 Task: Add the task  Create an e-learning platform for online education to the section Agile Amigos in the project AgileBite and add a Due Date to the respective task as 2024/05/03
Action: Mouse moved to (634, 481)
Screenshot: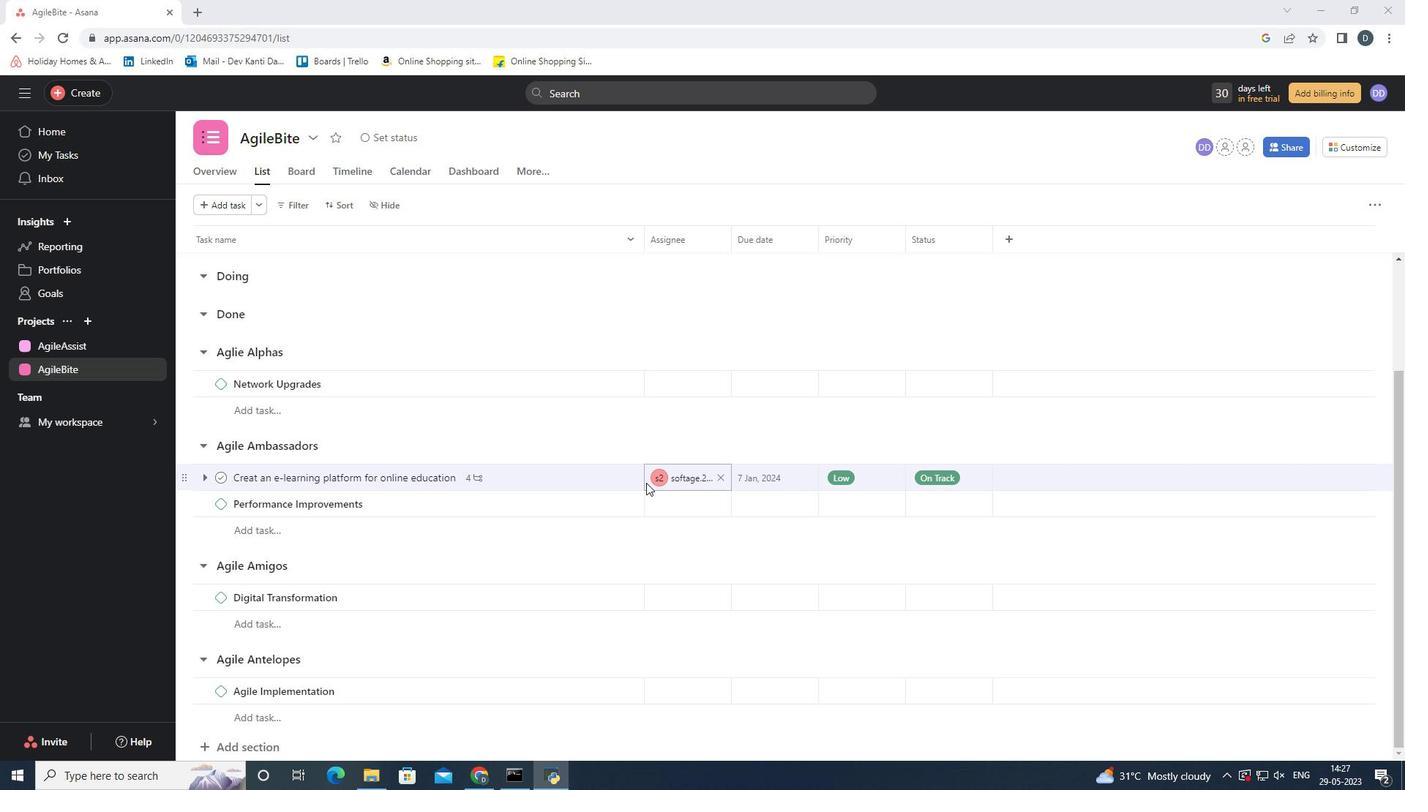 
Action: Mouse pressed left at (634, 481)
Screenshot: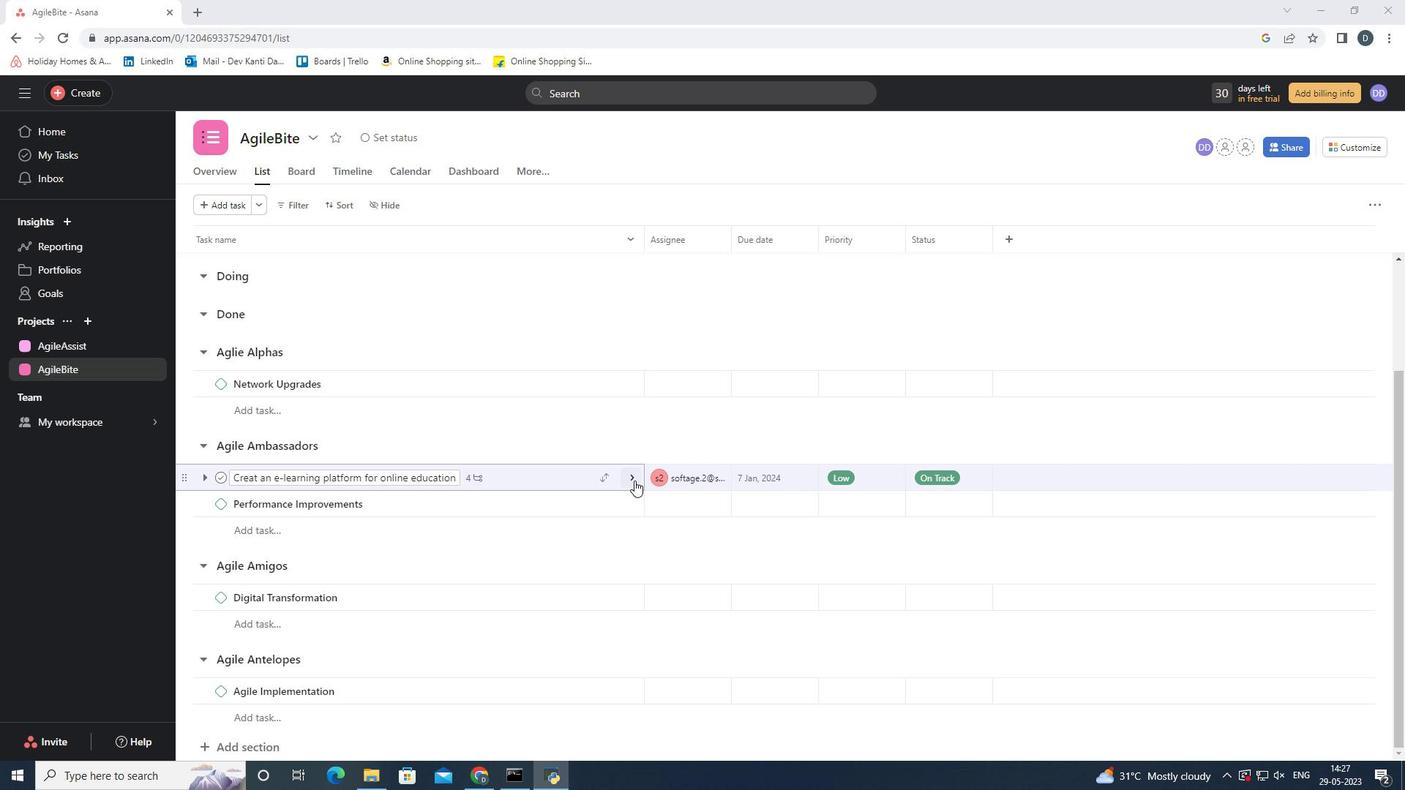 
Action: Mouse moved to (1358, 202)
Screenshot: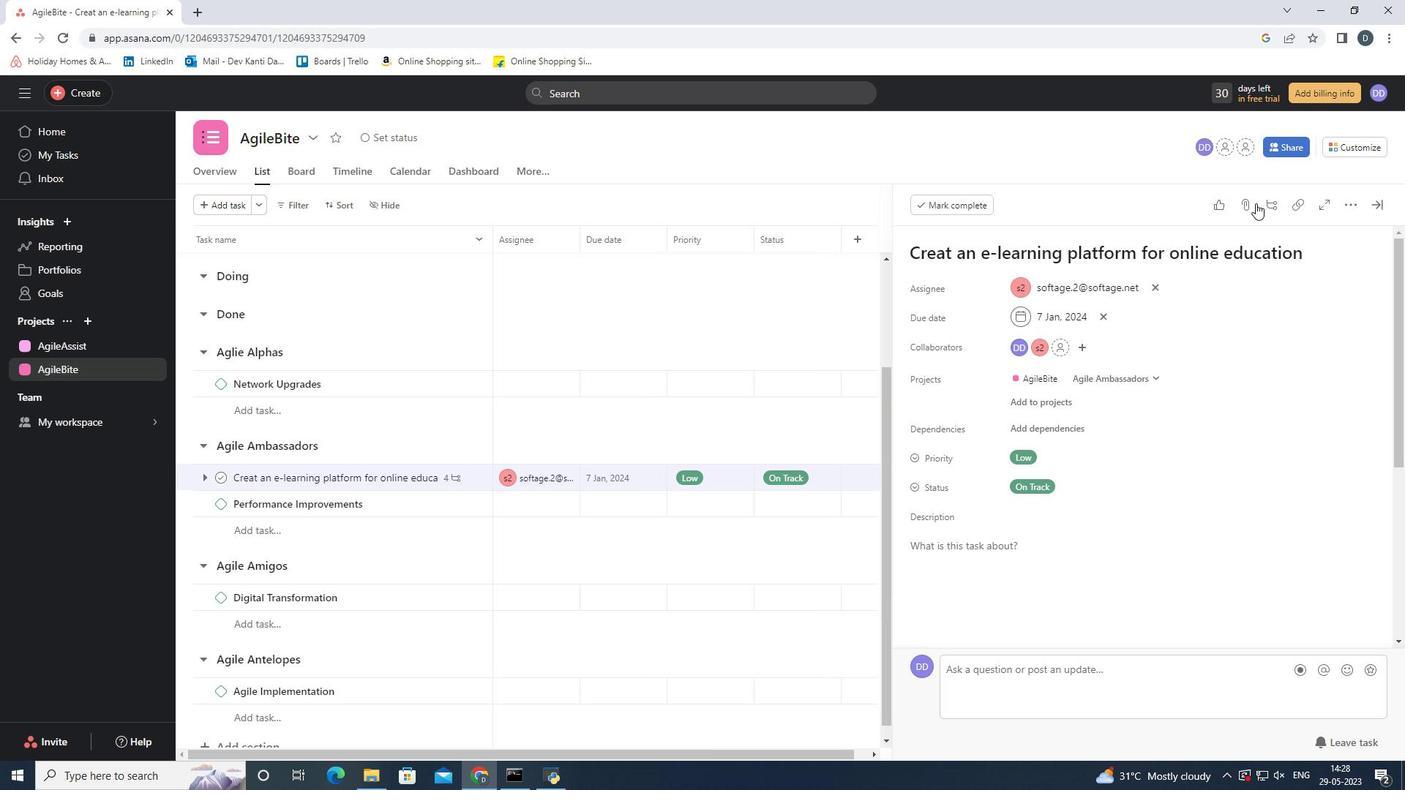 
Action: Mouse pressed left at (1358, 202)
Screenshot: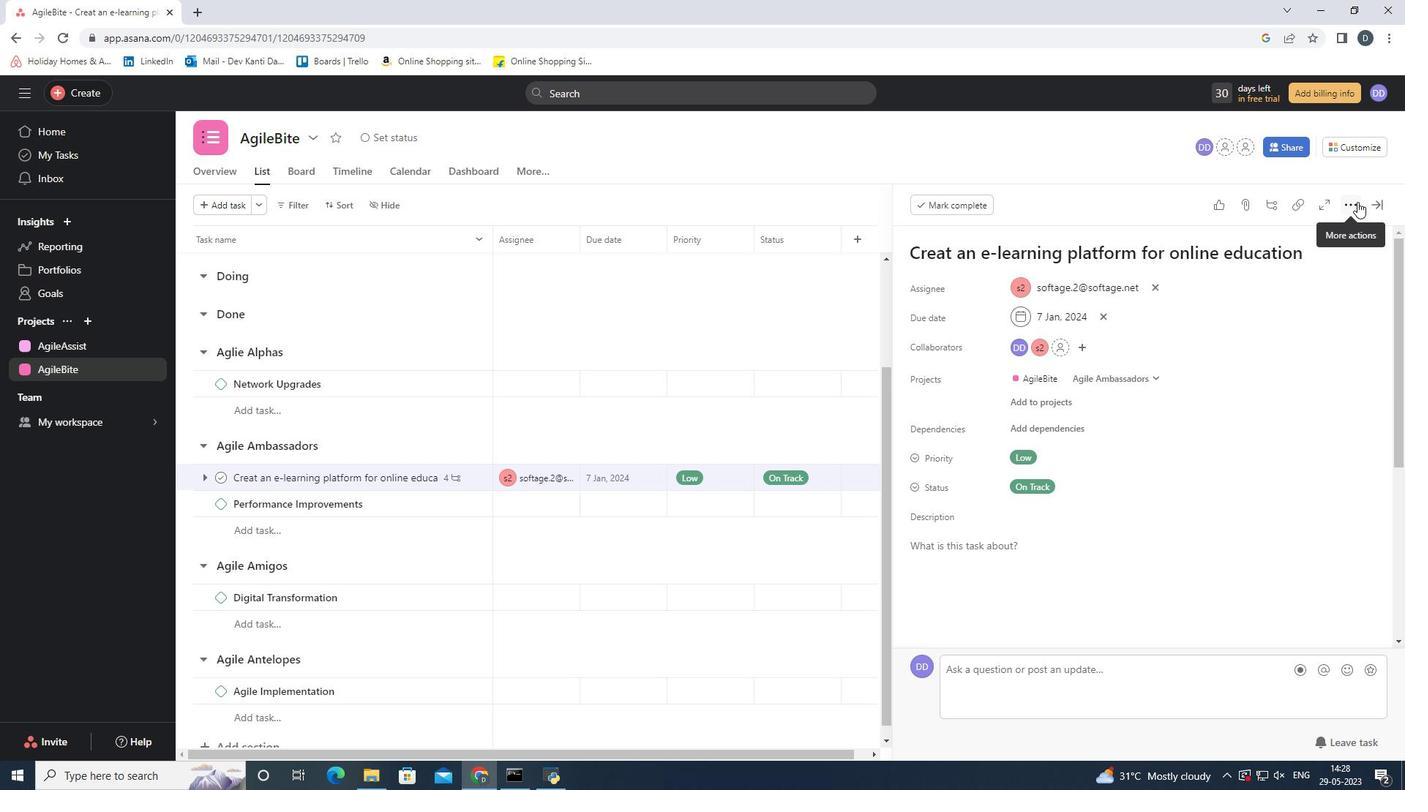 
Action: Mouse moved to (1380, 199)
Screenshot: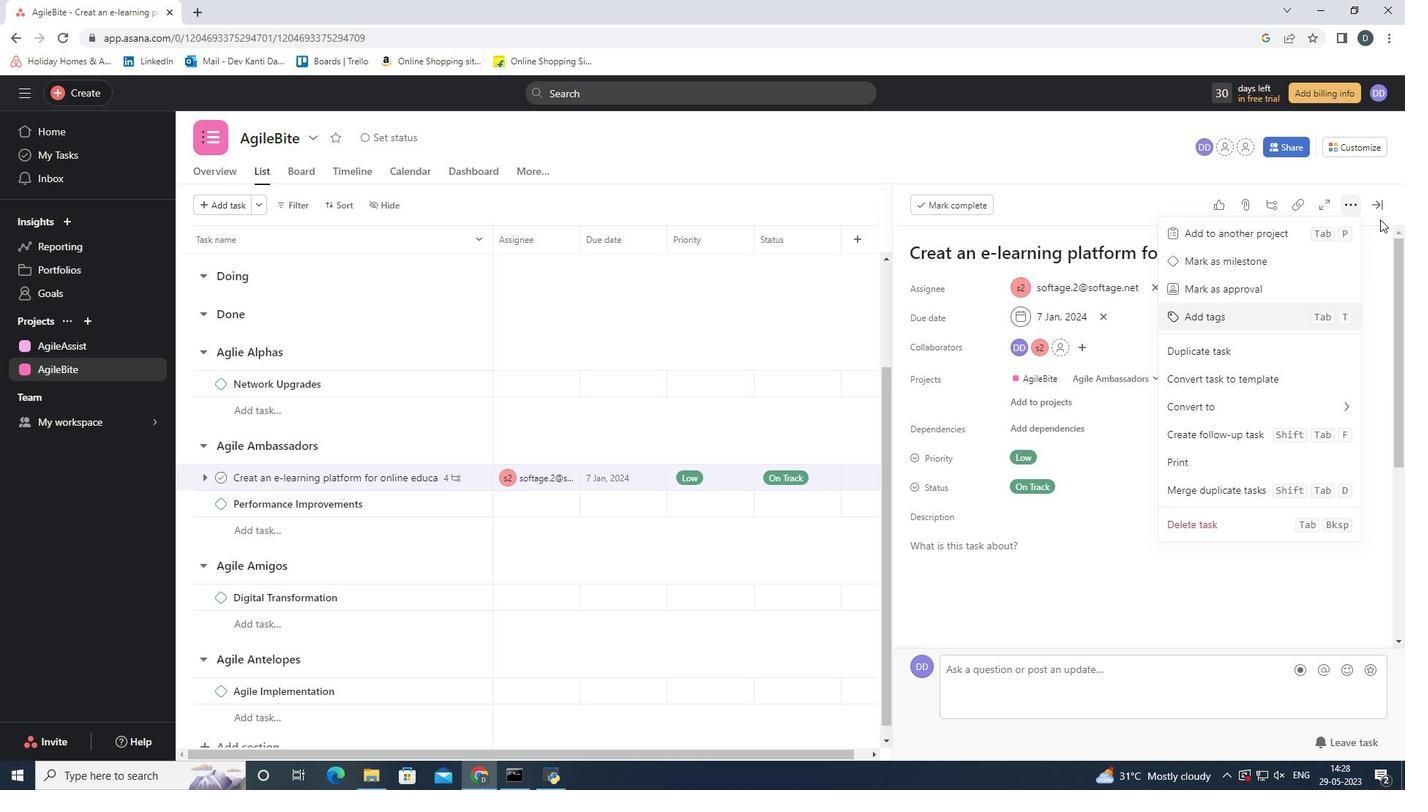 
Action: Mouse pressed left at (1380, 199)
Screenshot: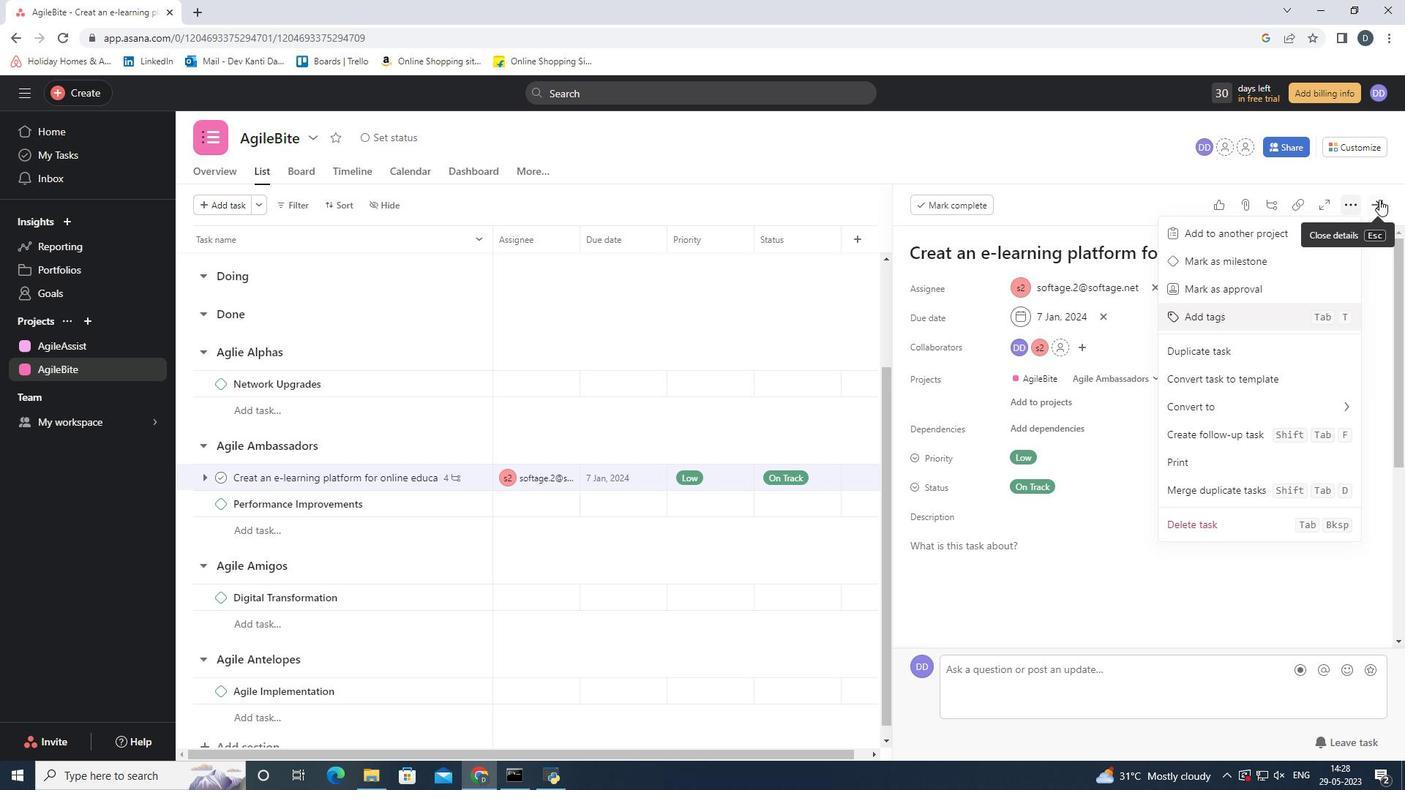 
Action: Mouse moved to (598, 483)
Screenshot: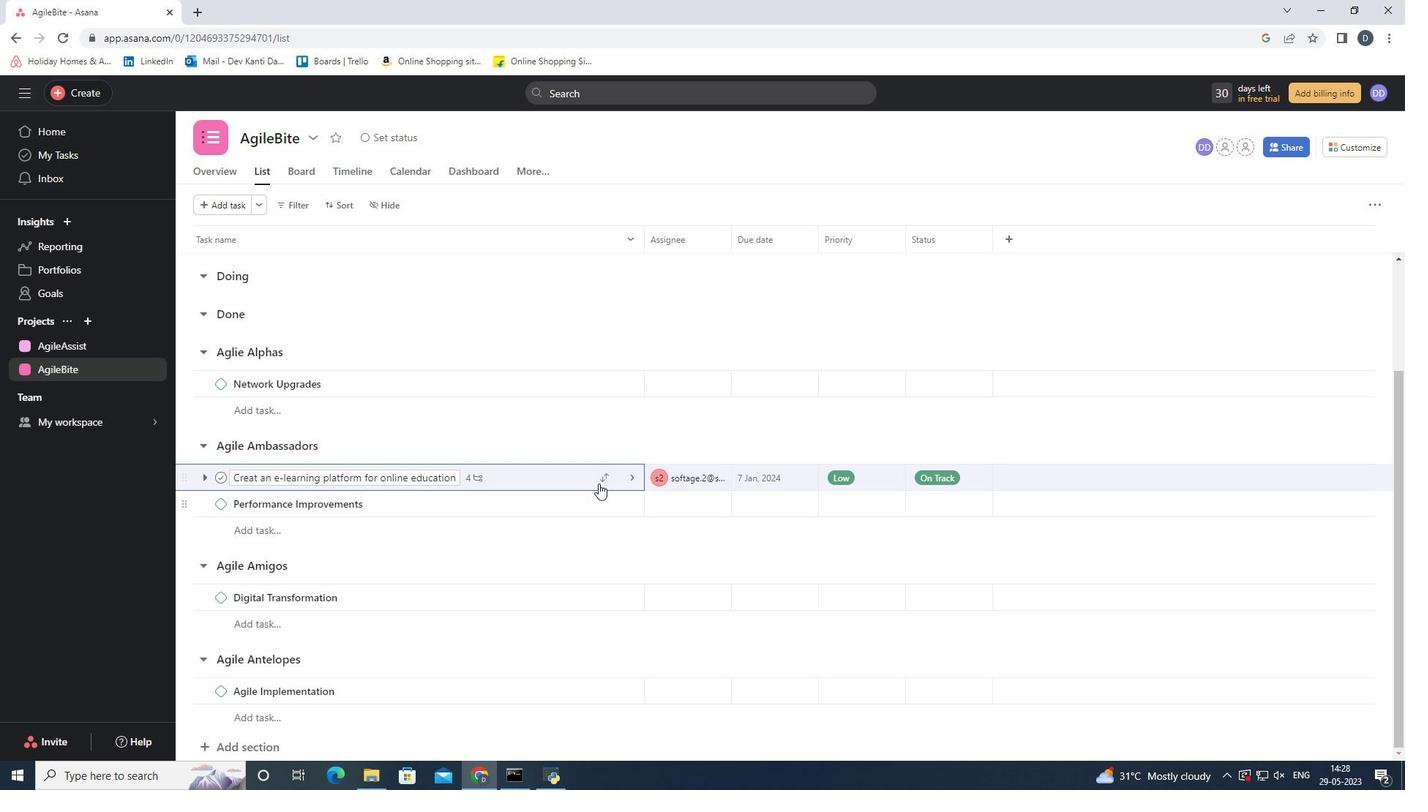 
Action: Mouse pressed left at (598, 483)
Screenshot: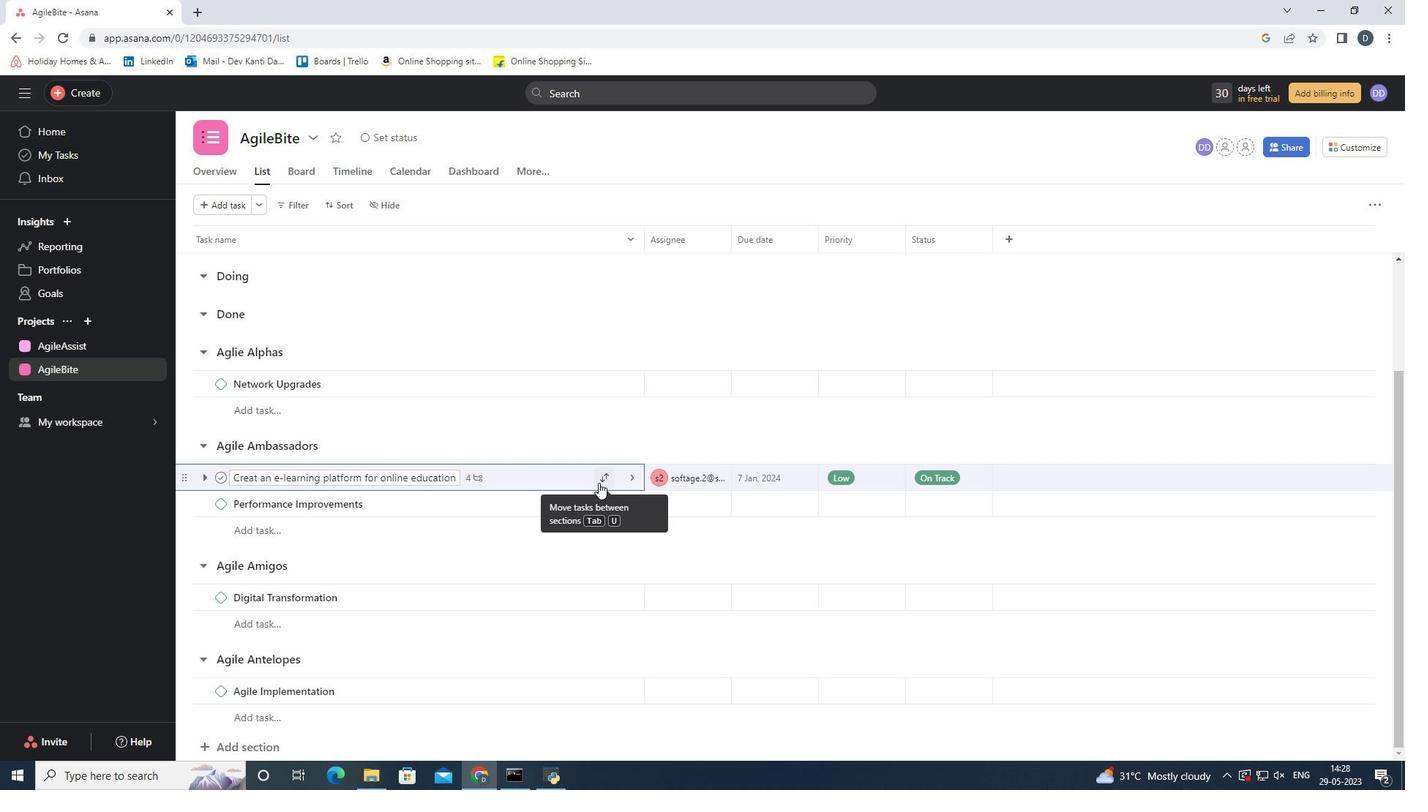 
Action: Mouse moved to (568, 696)
Screenshot: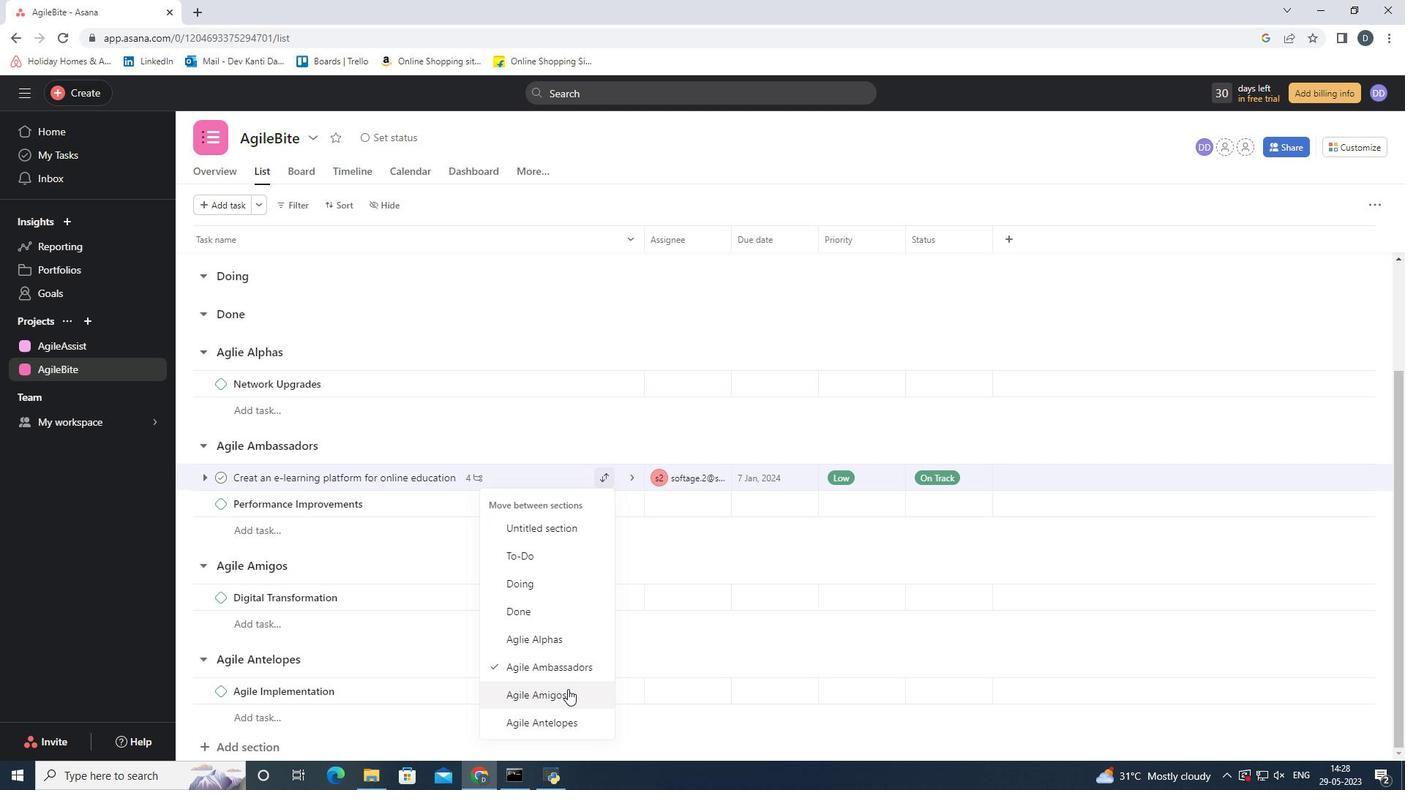 
Action: Mouse pressed left at (568, 696)
Screenshot: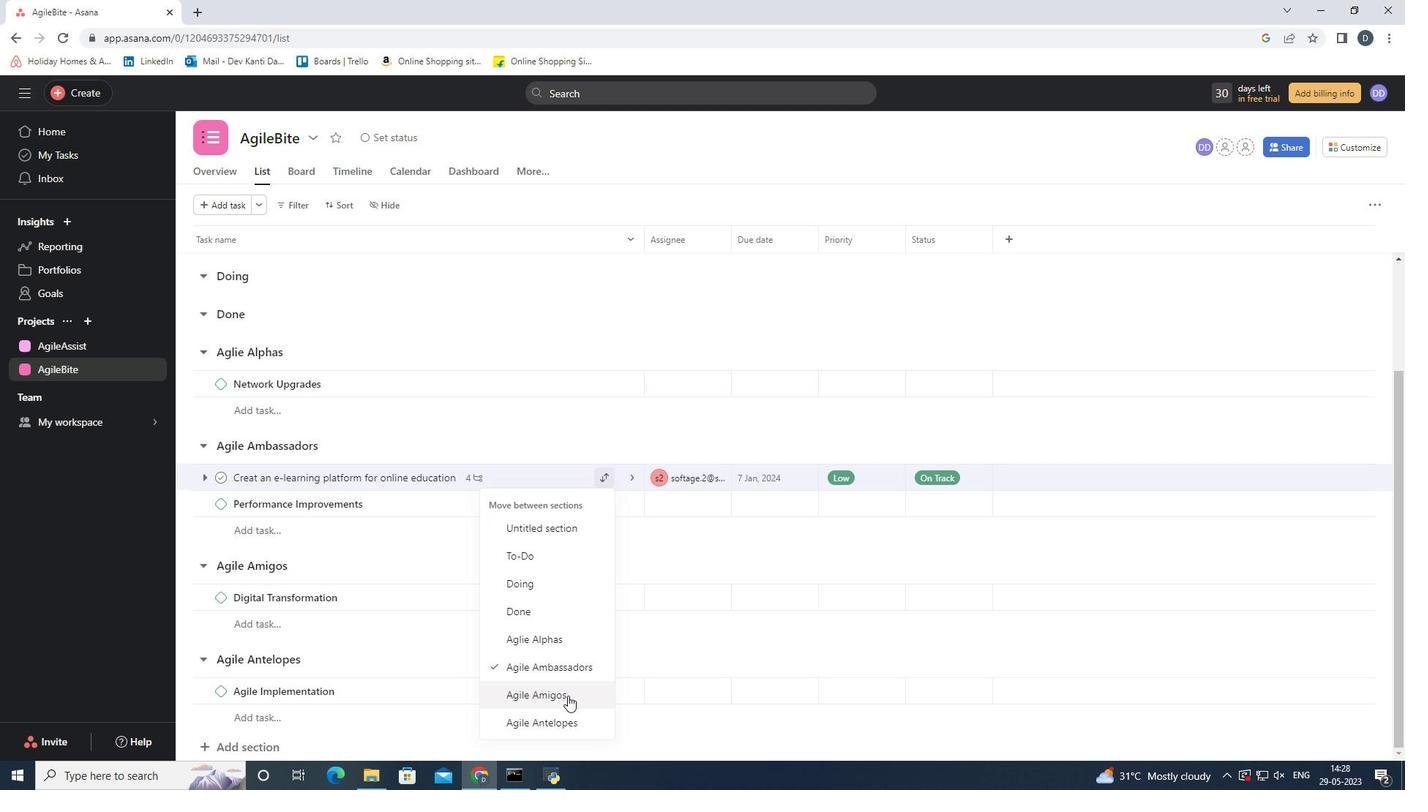 
Action: Mouse moved to (754, 574)
Screenshot: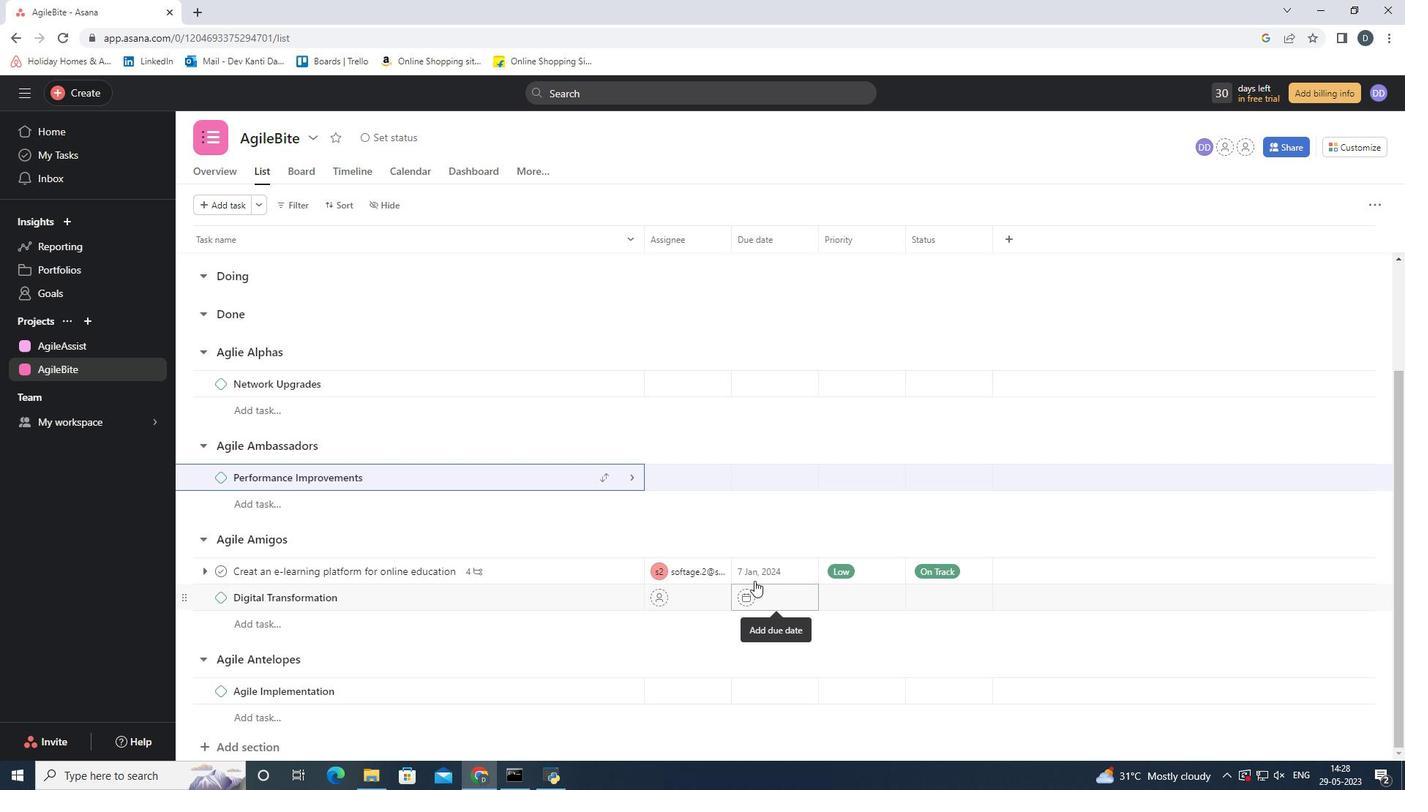 
Action: Mouse pressed left at (754, 574)
Screenshot: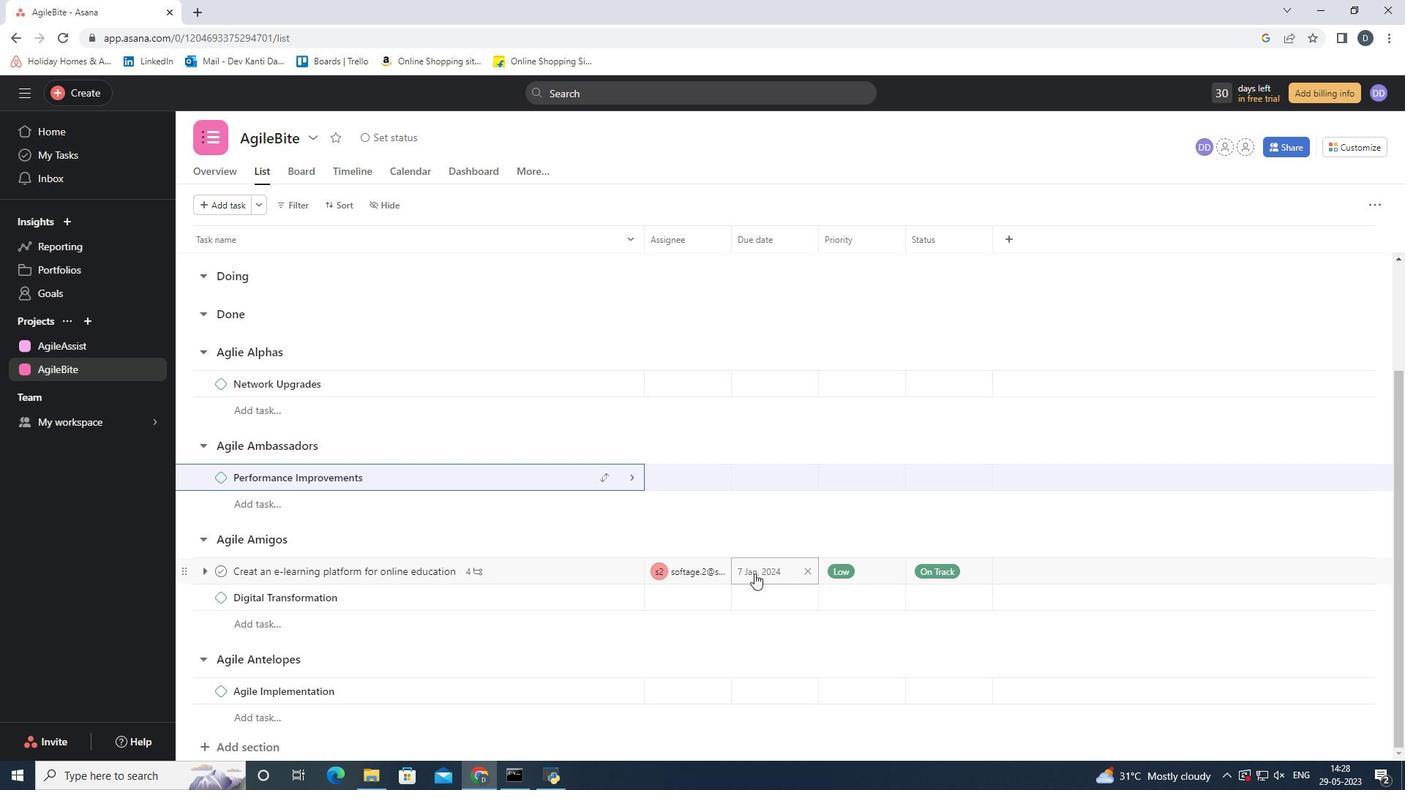 
Action: Mouse moved to (921, 300)
Screenshot: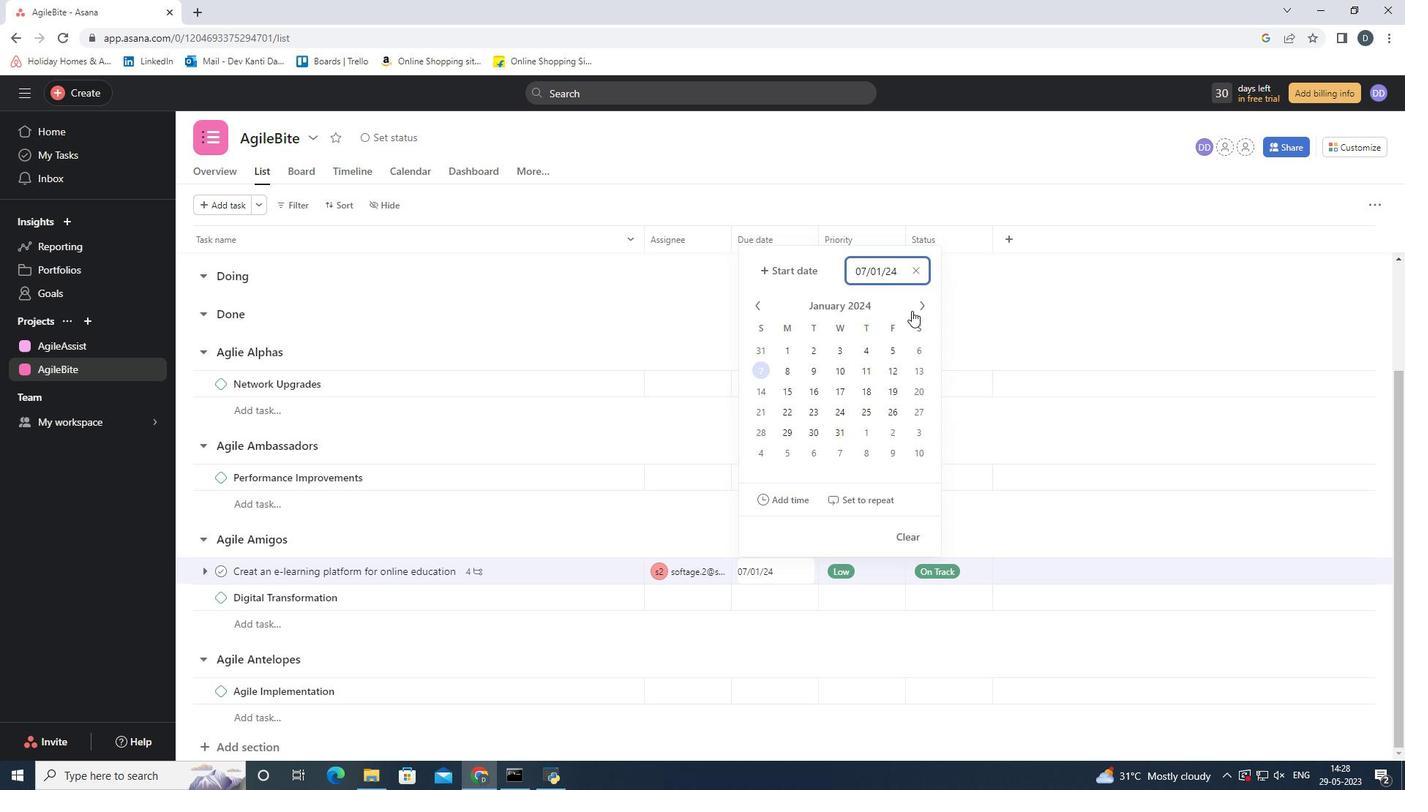 
Action: Mouse pressed left at (921, 300)
Screenshot: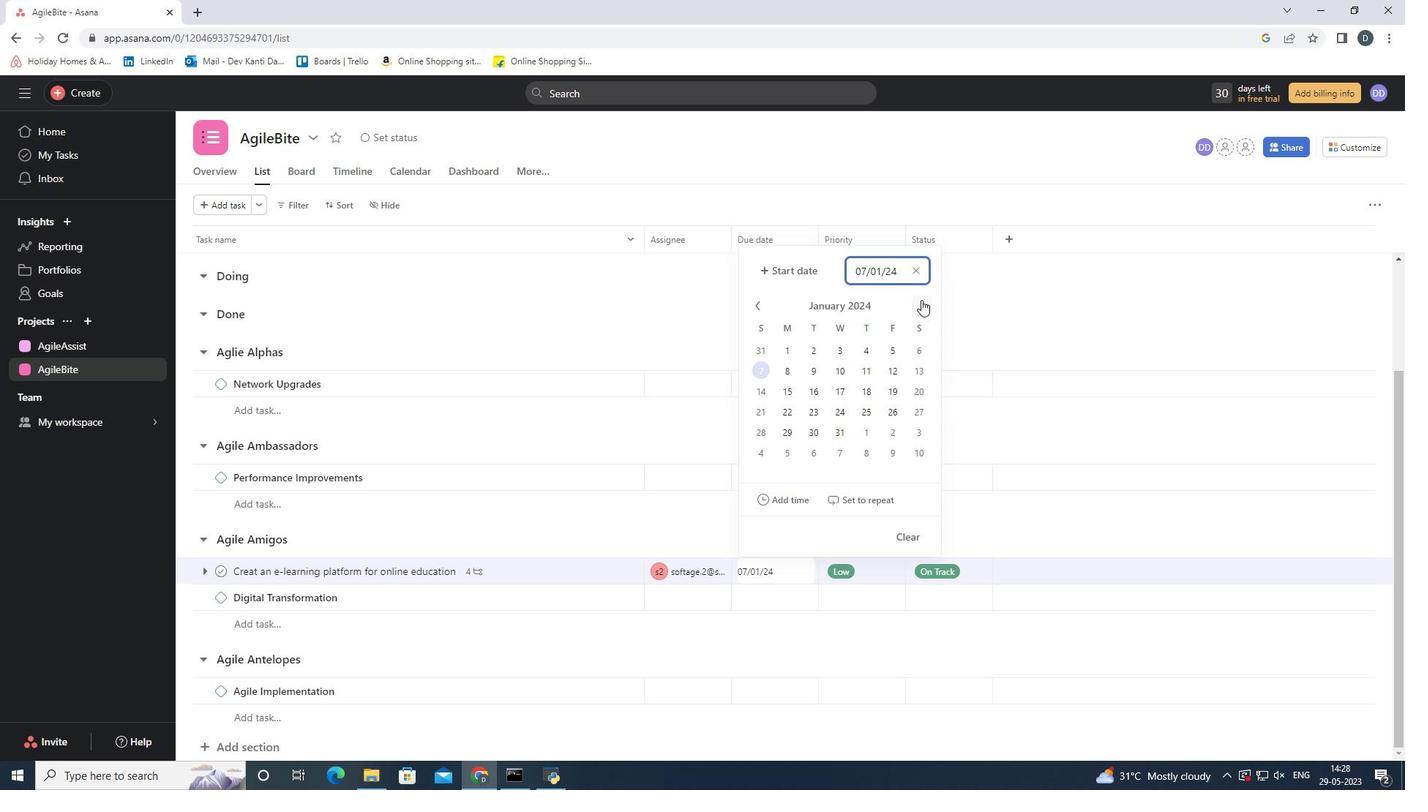 
Action: Mouse pressed left at (921, 300)
Screenshot: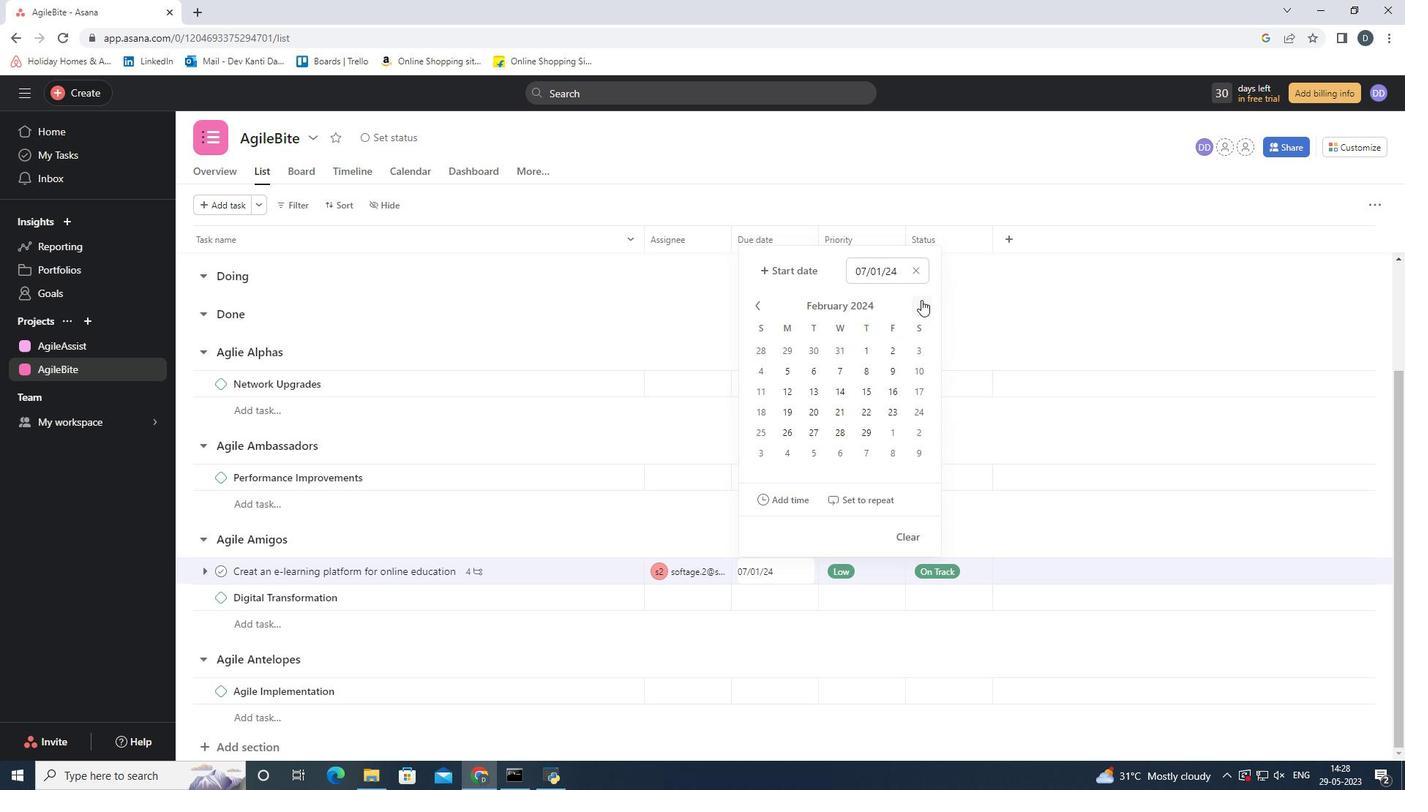 
Action: Mouse pressed left at (921, 300)
Screenshot: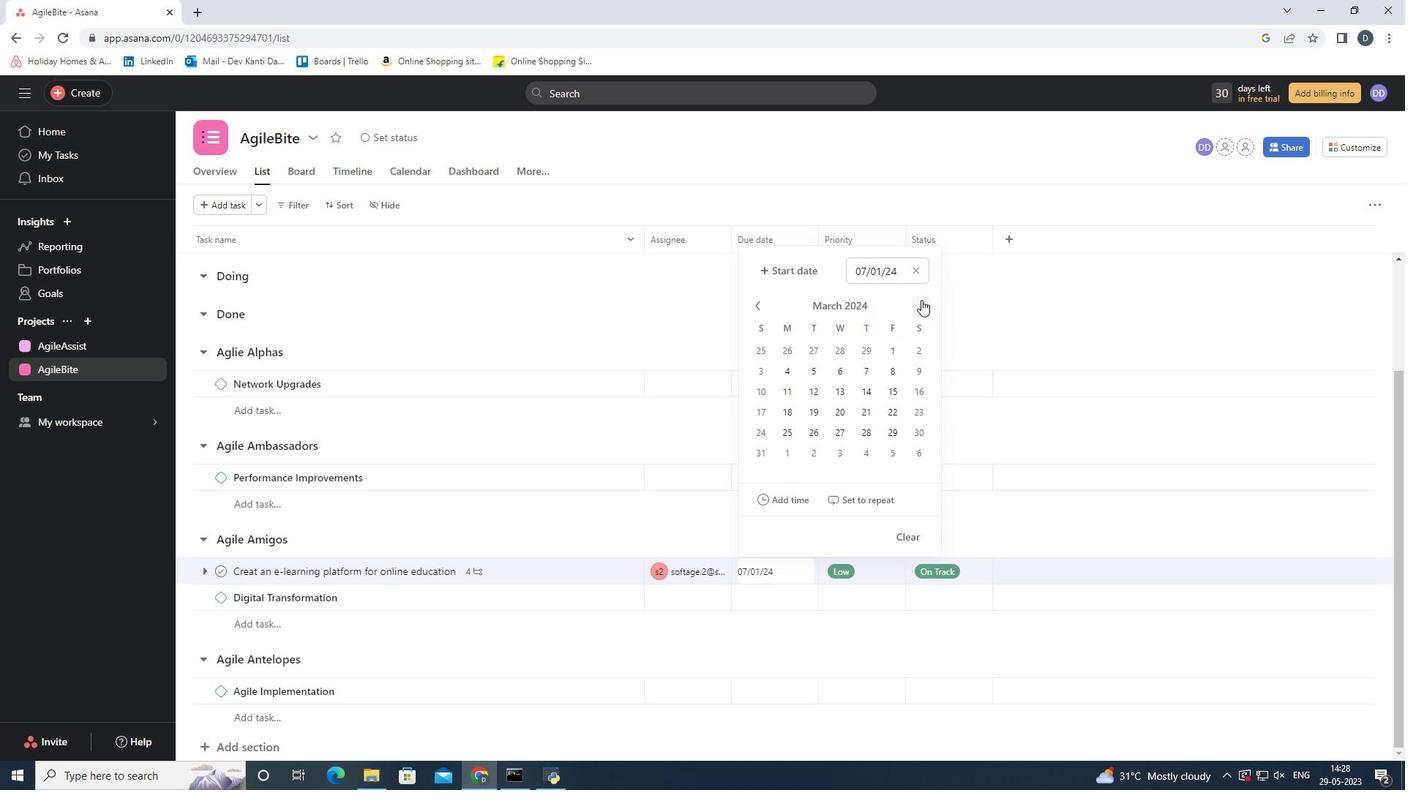 
Action: Mouse pressed left at (921, 300)
Screenshot: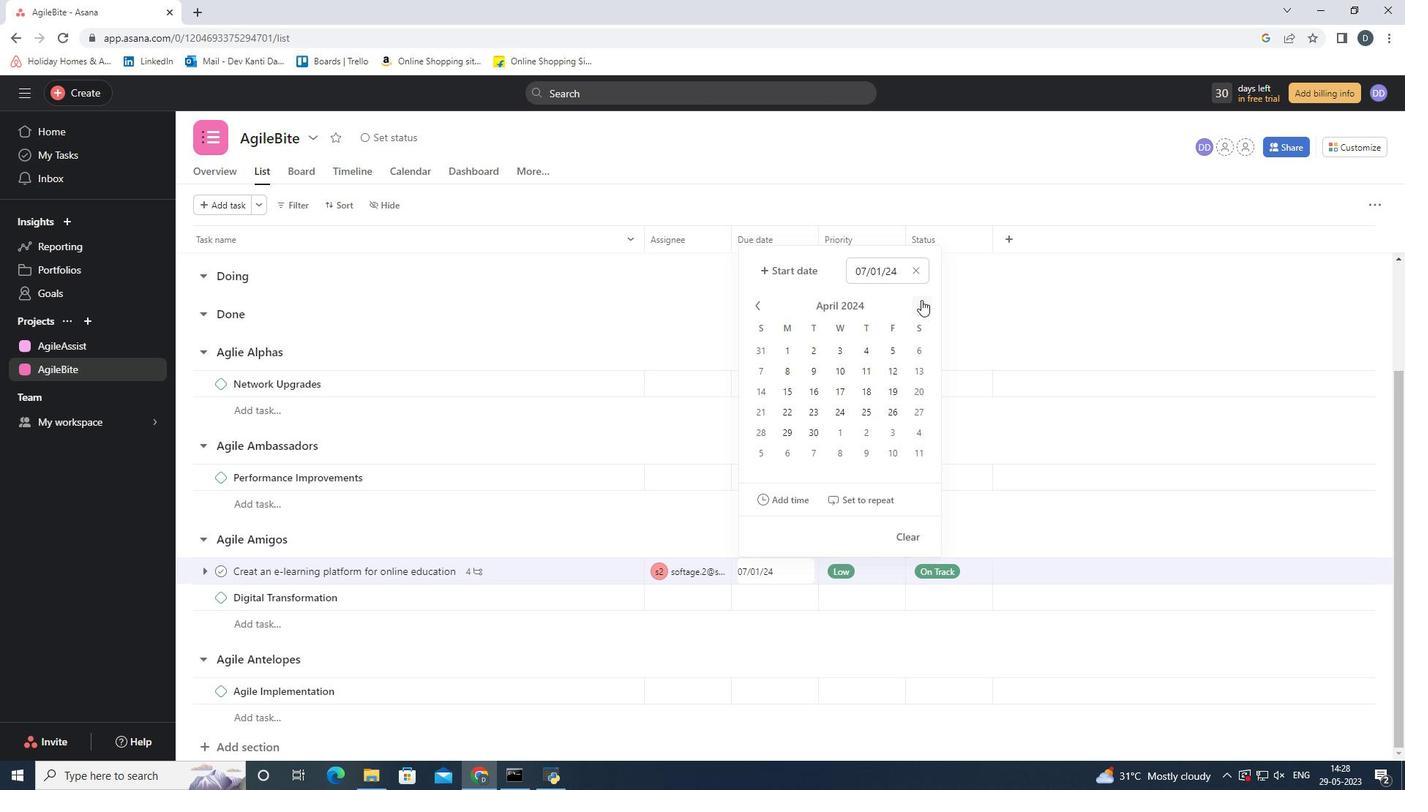 
Action: Mouse moved to (889, 359)
Screenshot: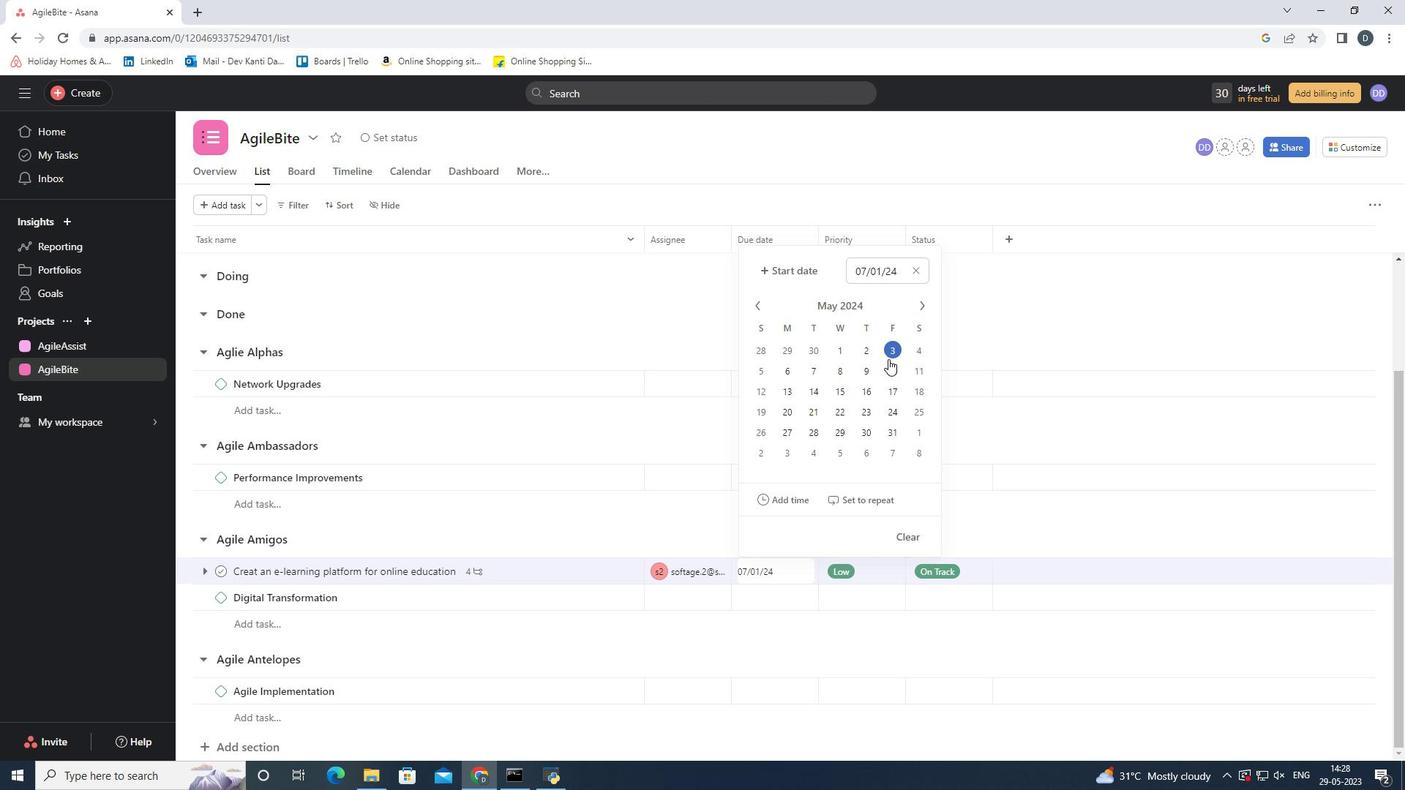 
Action: Mouse pressed left at (889, 359)
Screenshot: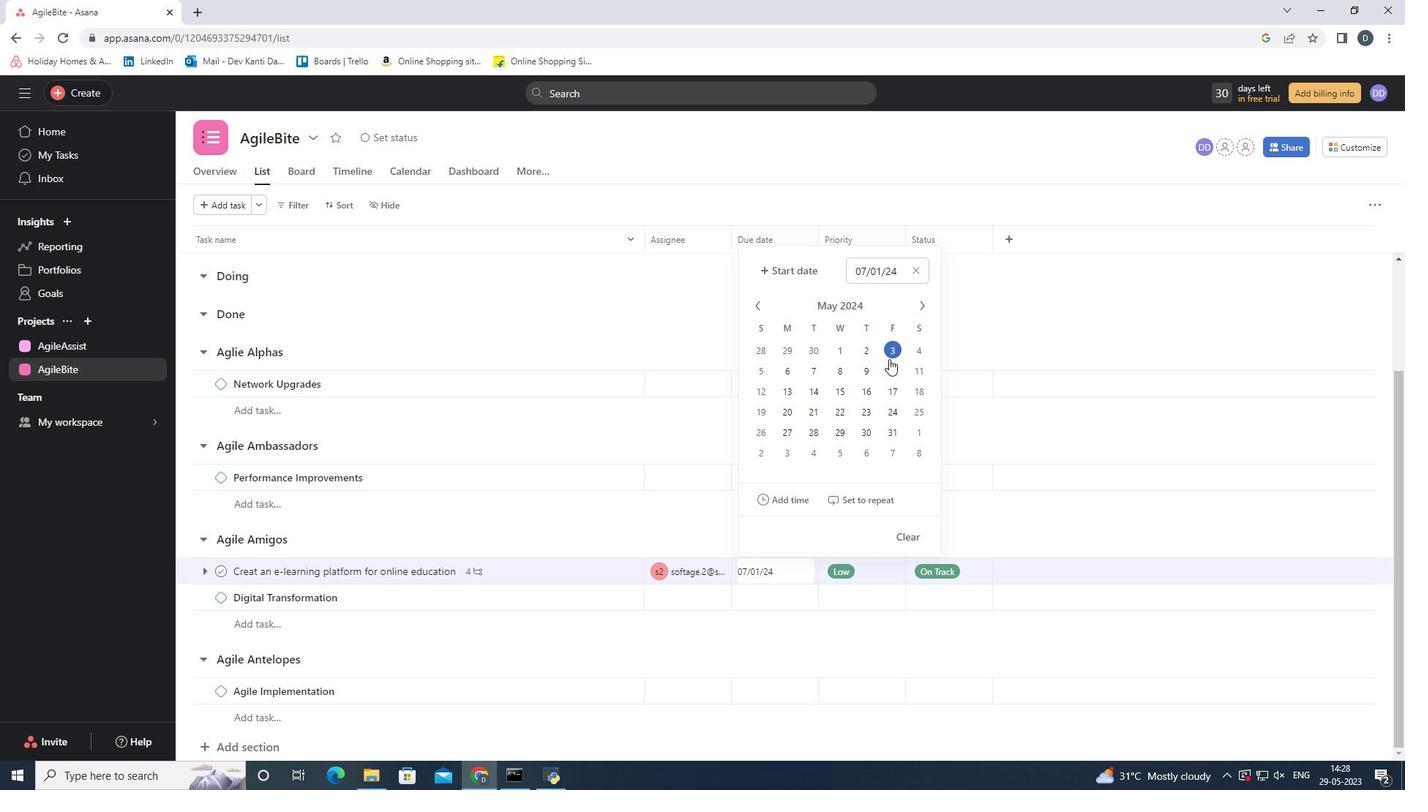 
Action: Mouse moved to (1017, 524)
Screenshot: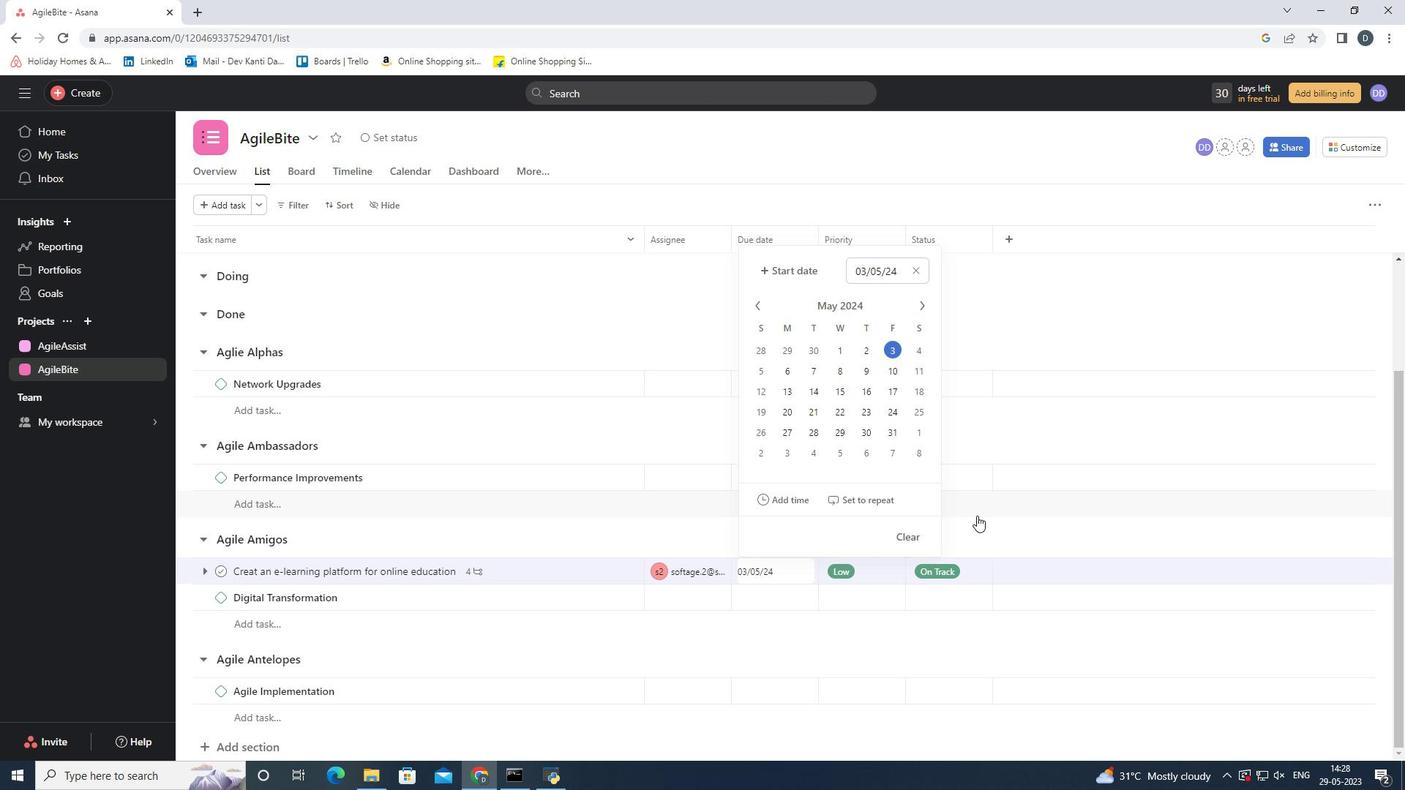 
Action: Mouse pressed left at (1017, 524)
Screenshot: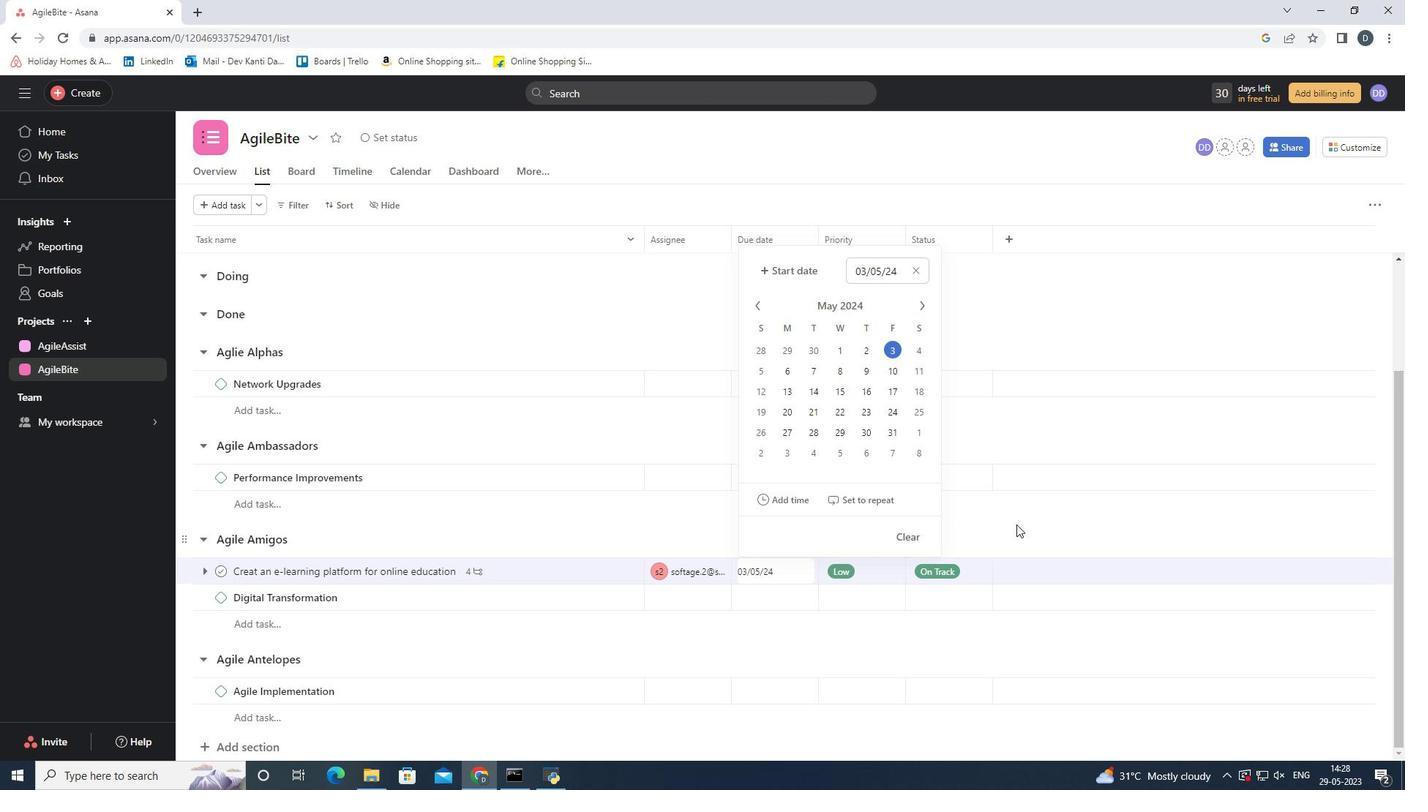
Action: Mouse moved to (811, 529)
Screenshot: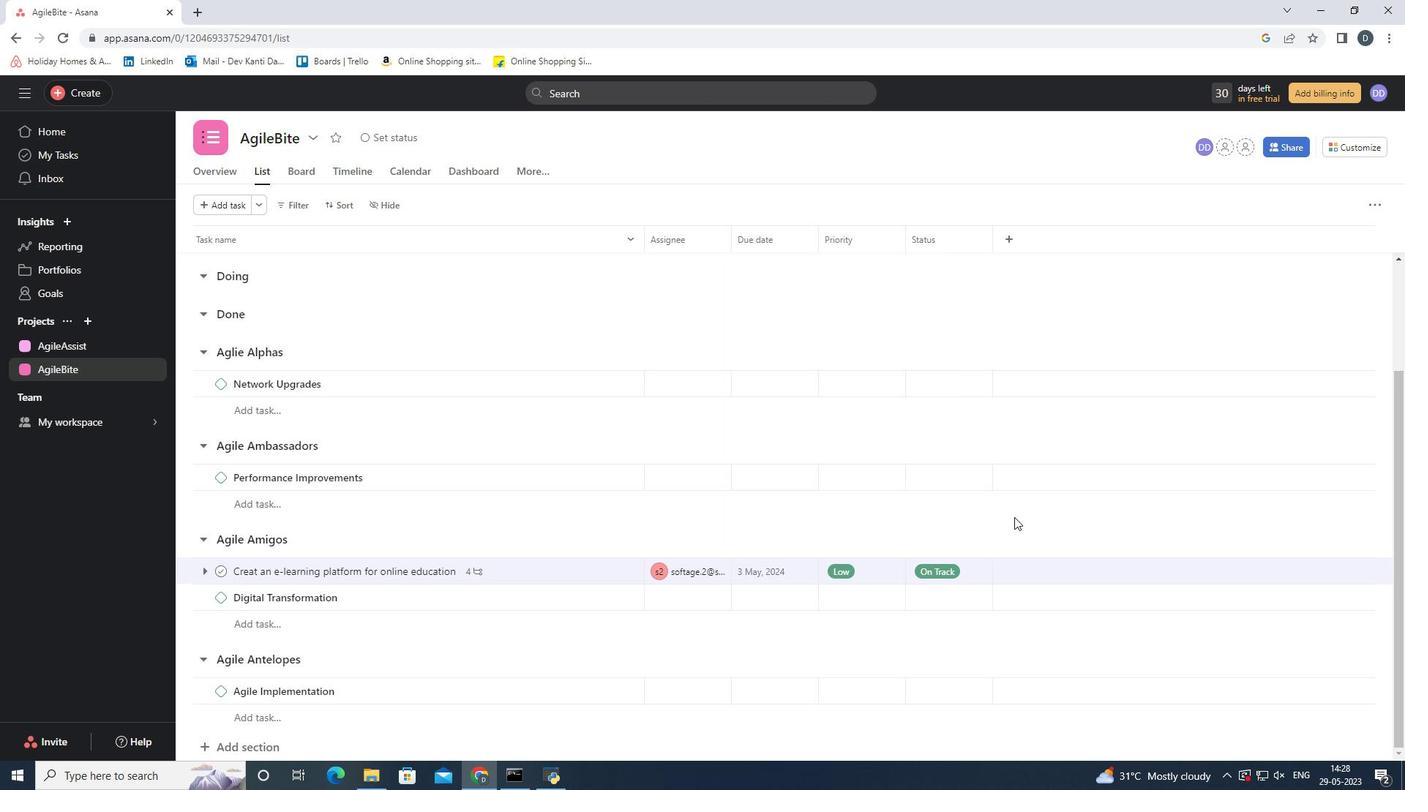 
Action: Mouse scrolled (811, 528) with delta (0, 0)
Screenshot: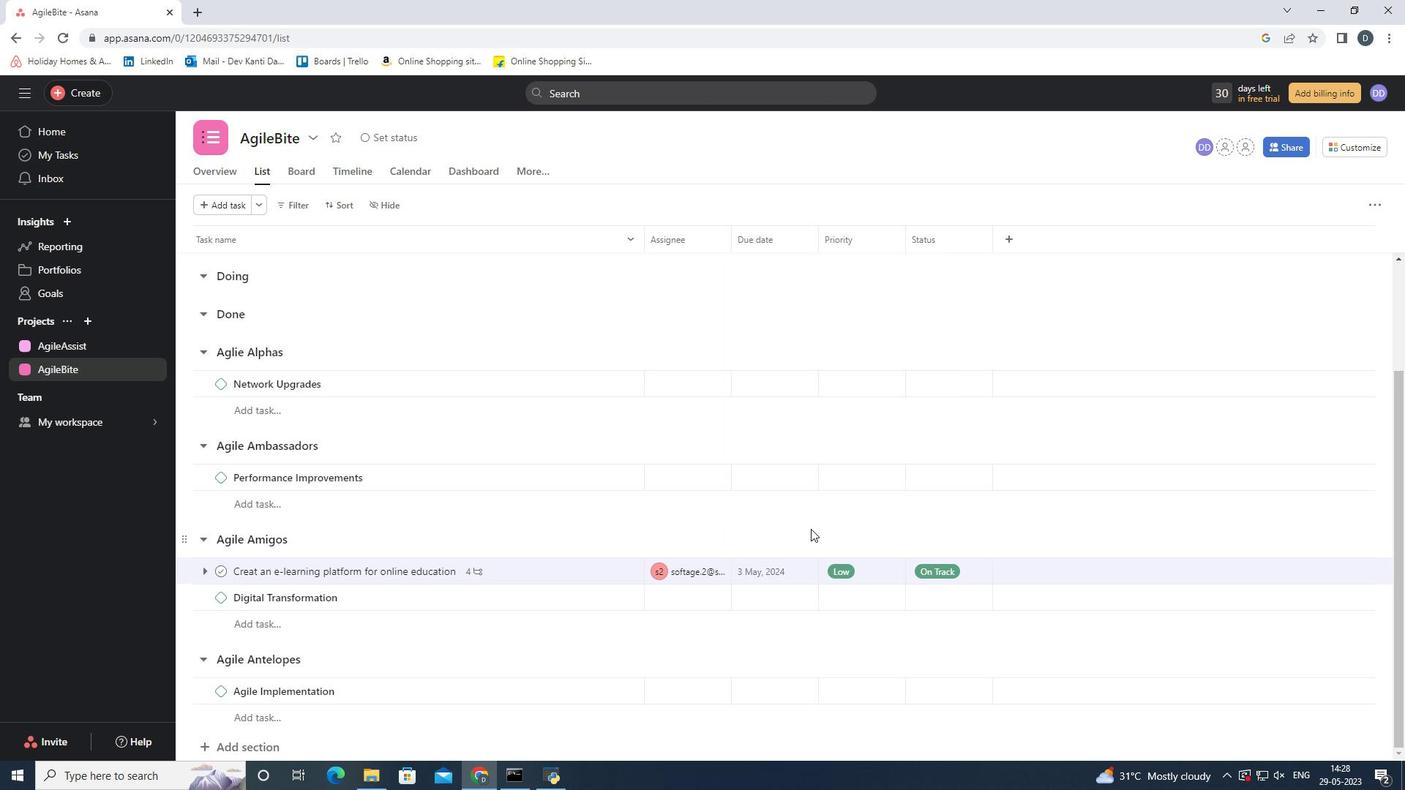 
Action: Mouse scrolled (811, 528) with delta (0, 0)
Screenshot: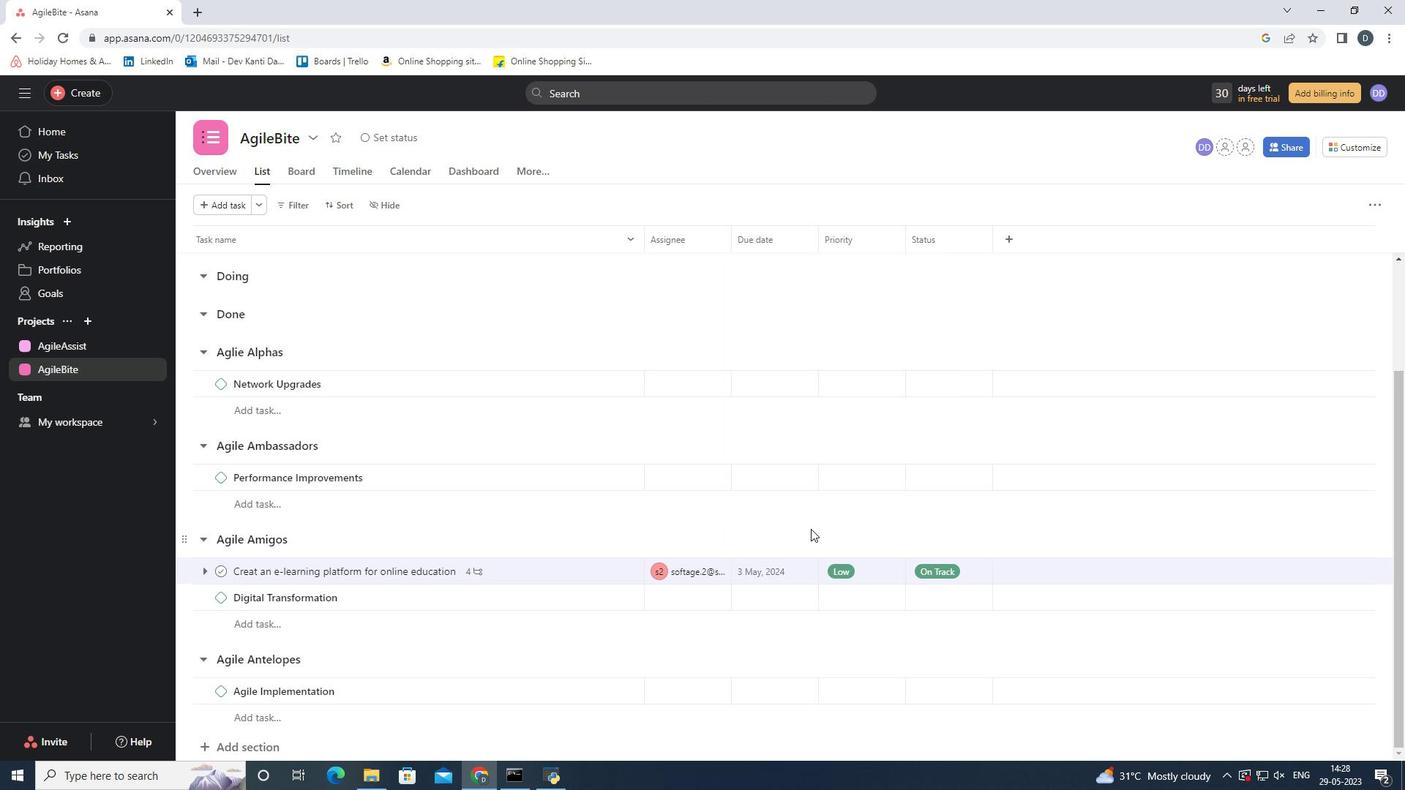 
Action: Mouse scrolled (811, 528) with delta (0, 0)
Screenshot: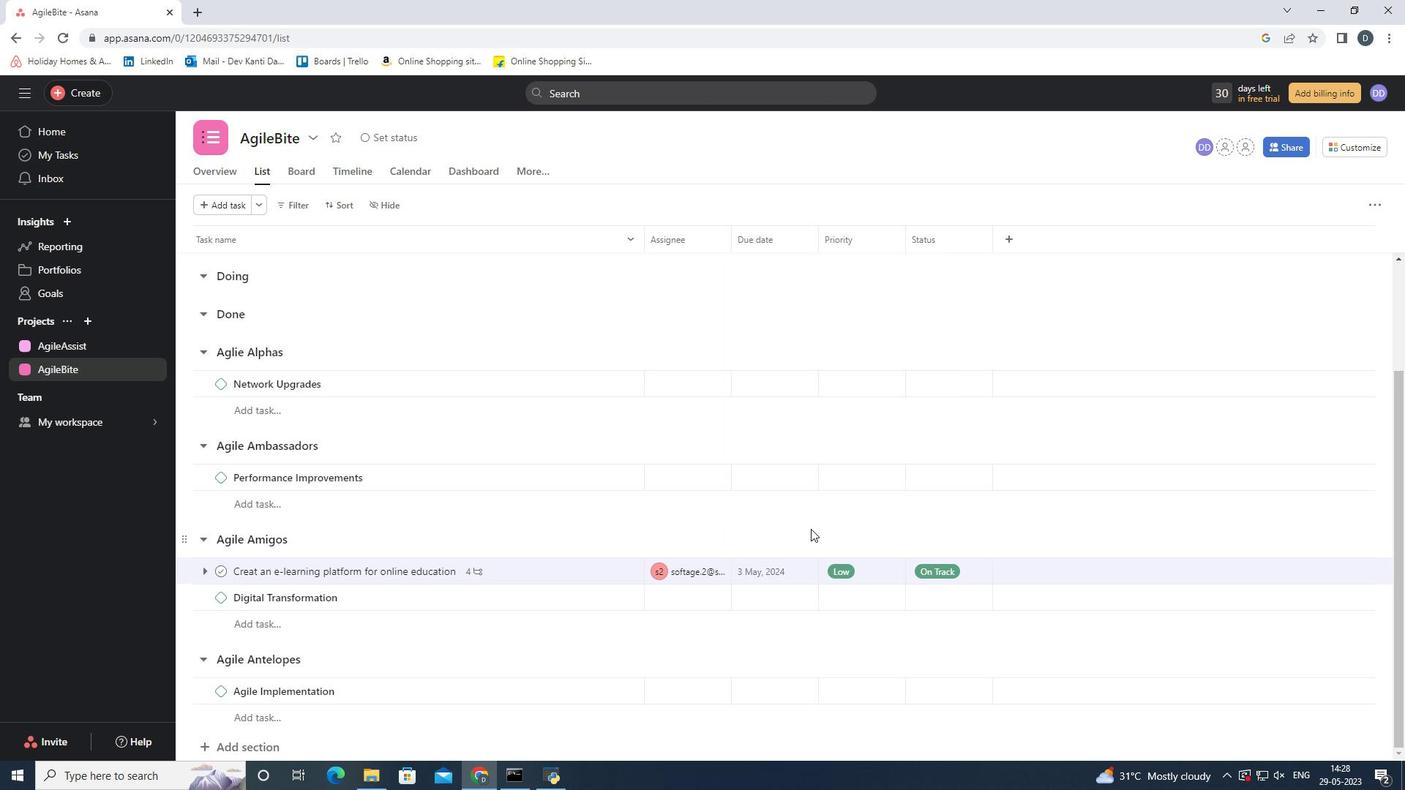 
